 Task: Locate emails that do not include the word "meeting": `-meeting`.
Action: Mouse moved to (641, 94)
Screenshot: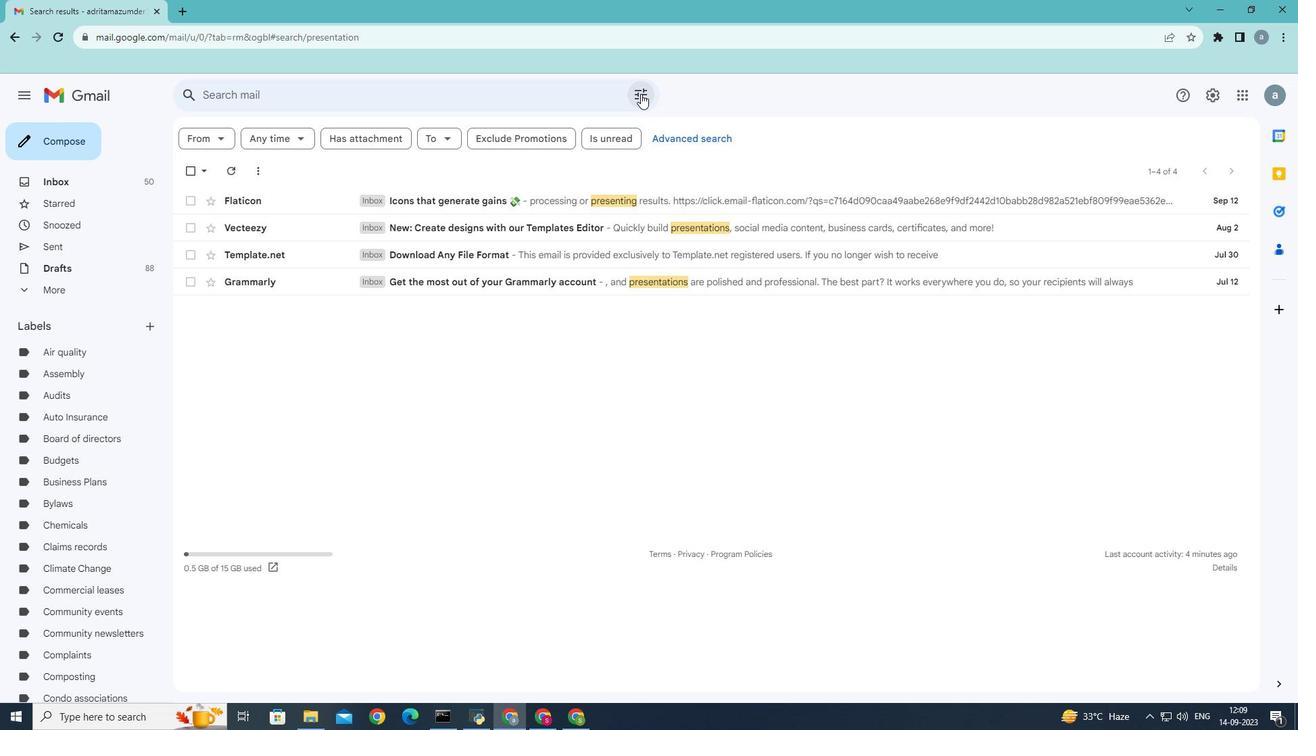 
Action: Mouse pressed left at (641, 94)
Screenshot: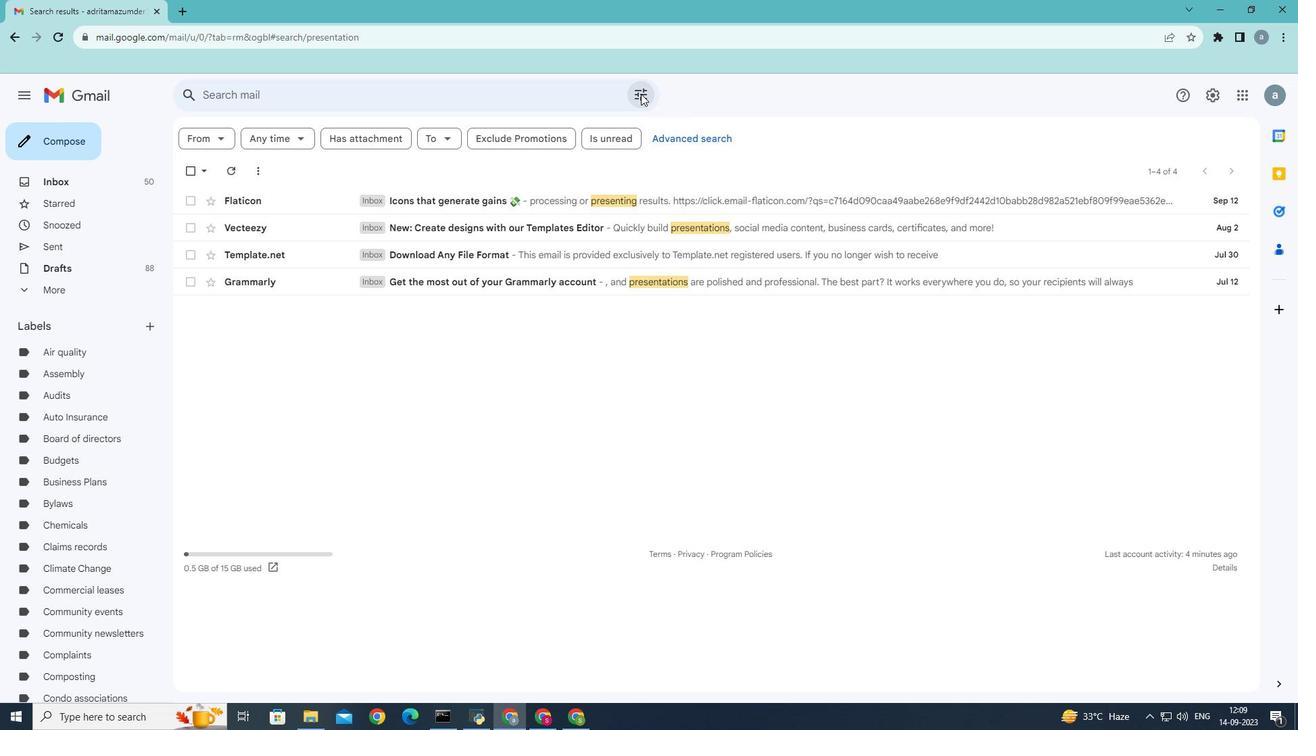 
Action: Mouse moved to (280, 218)
Screenshot: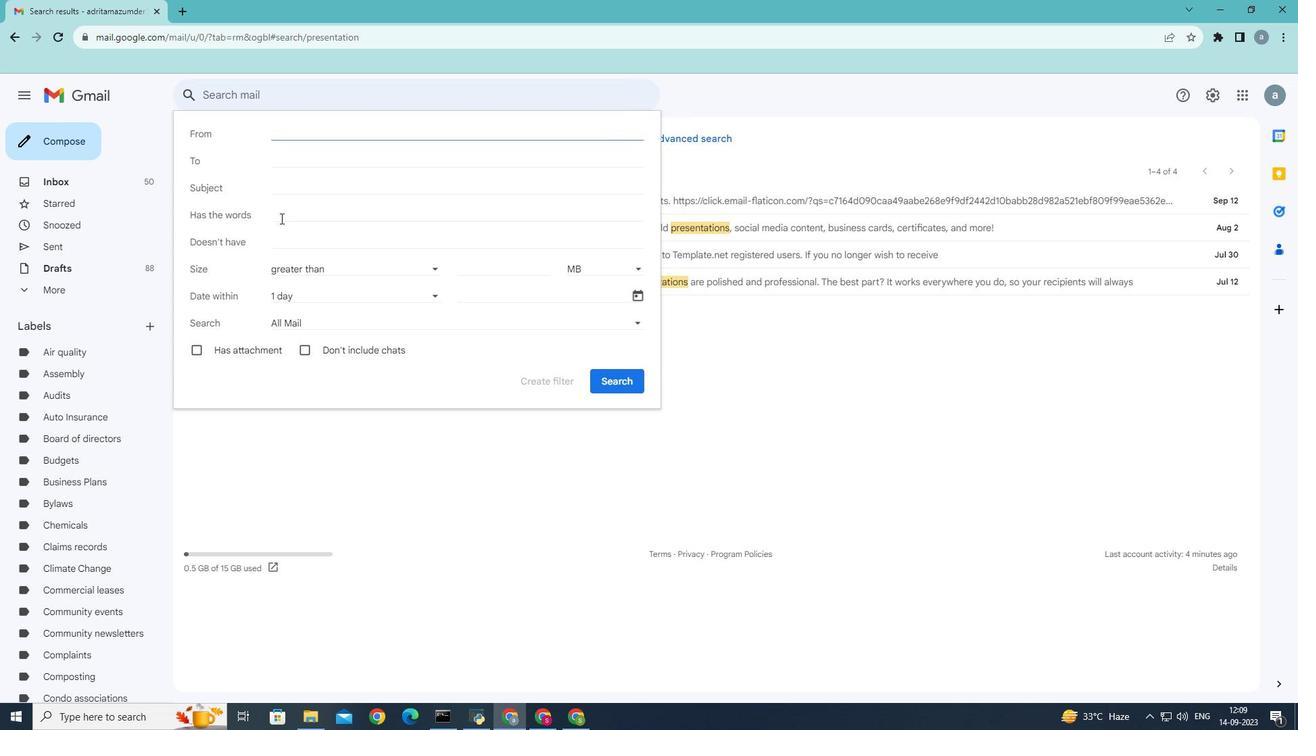 
Action: Mouse pressed left at (280, 218)
Screenshot: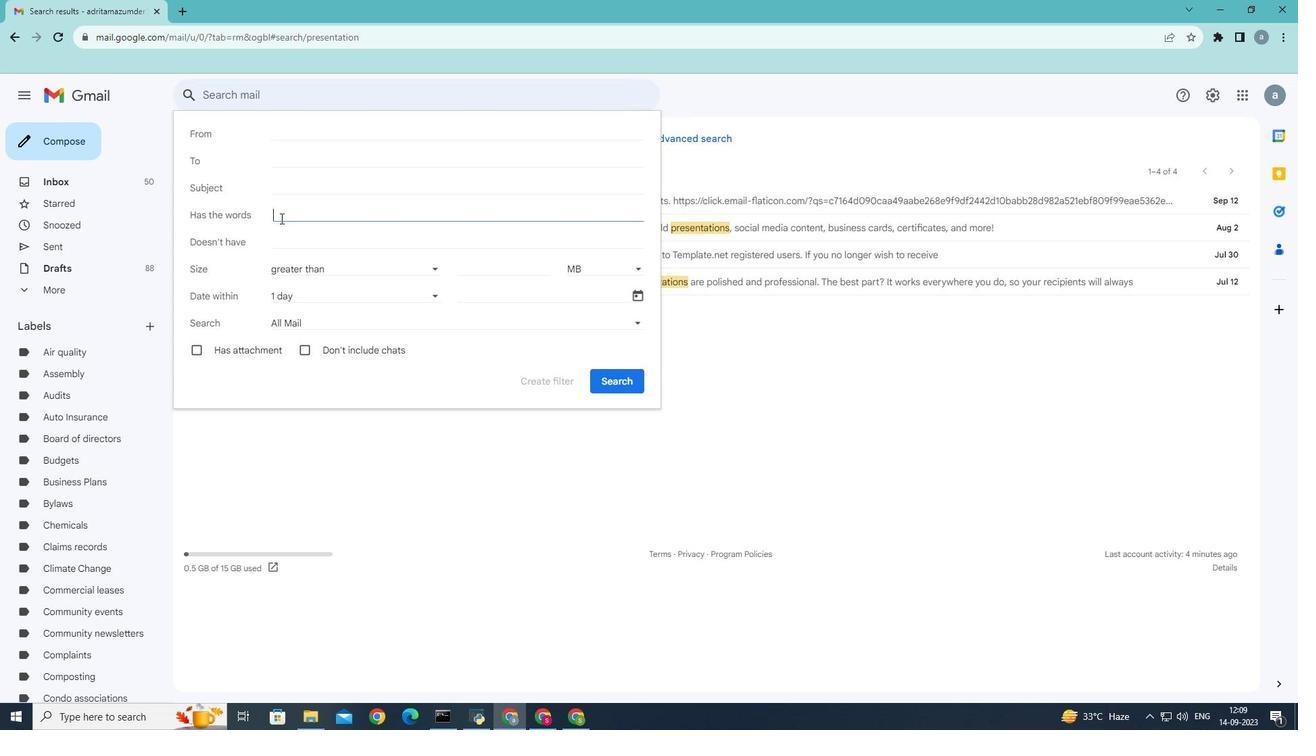 
Action: Key pressed meeting
Screenshot: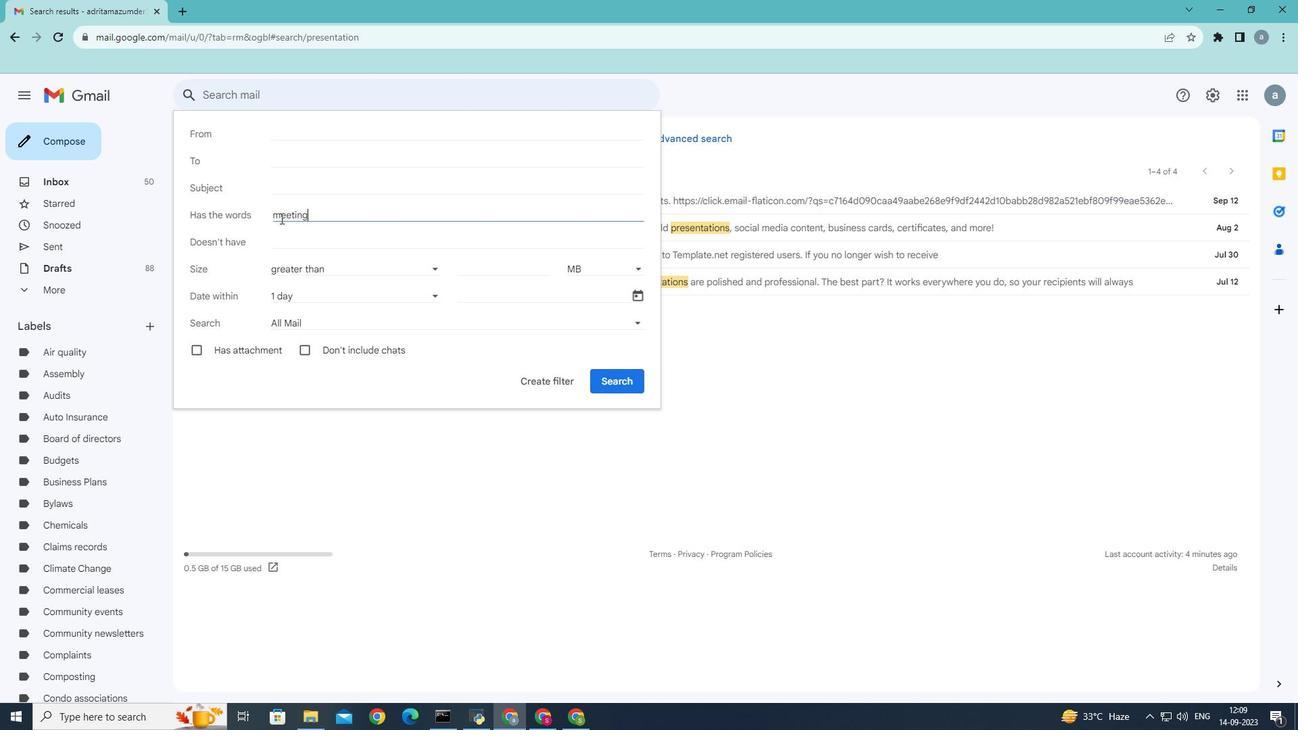 
Action: Mouse moved to (618, 388)
Screenshot: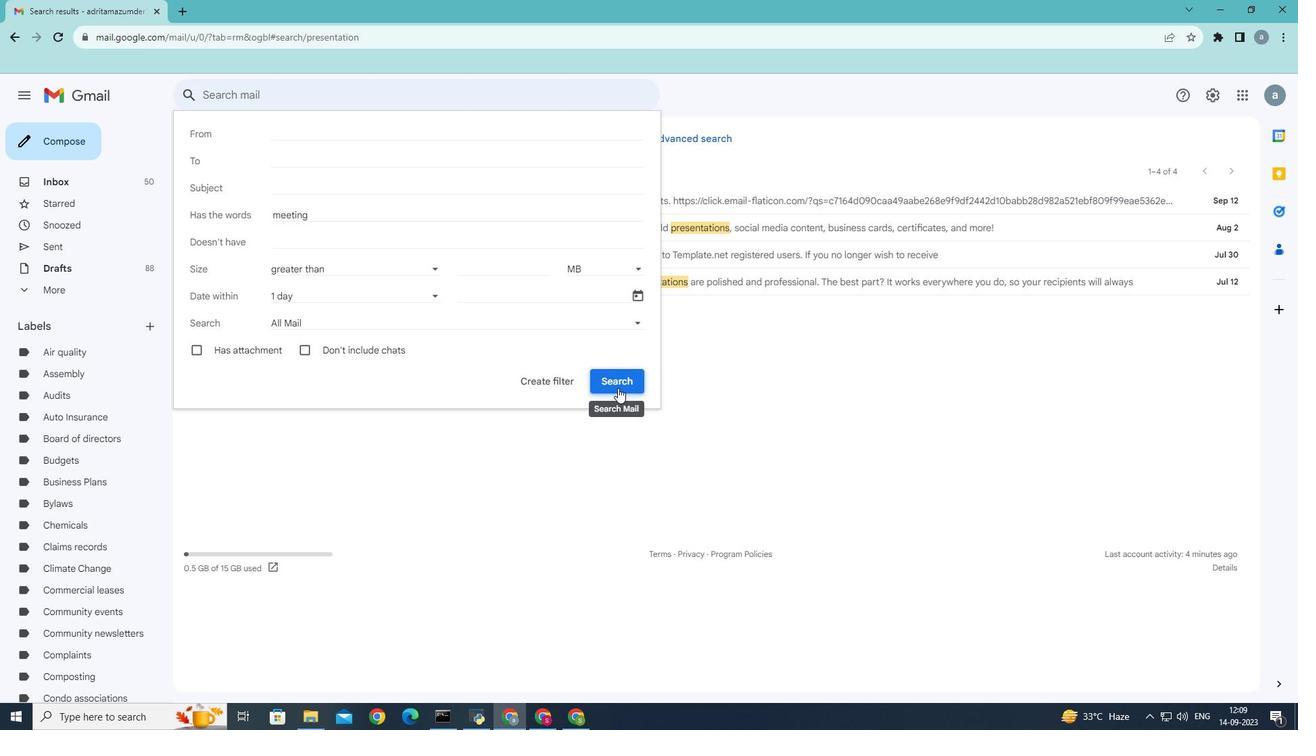 
Action: Mouse pressed left at (618, 388)
Screenshot: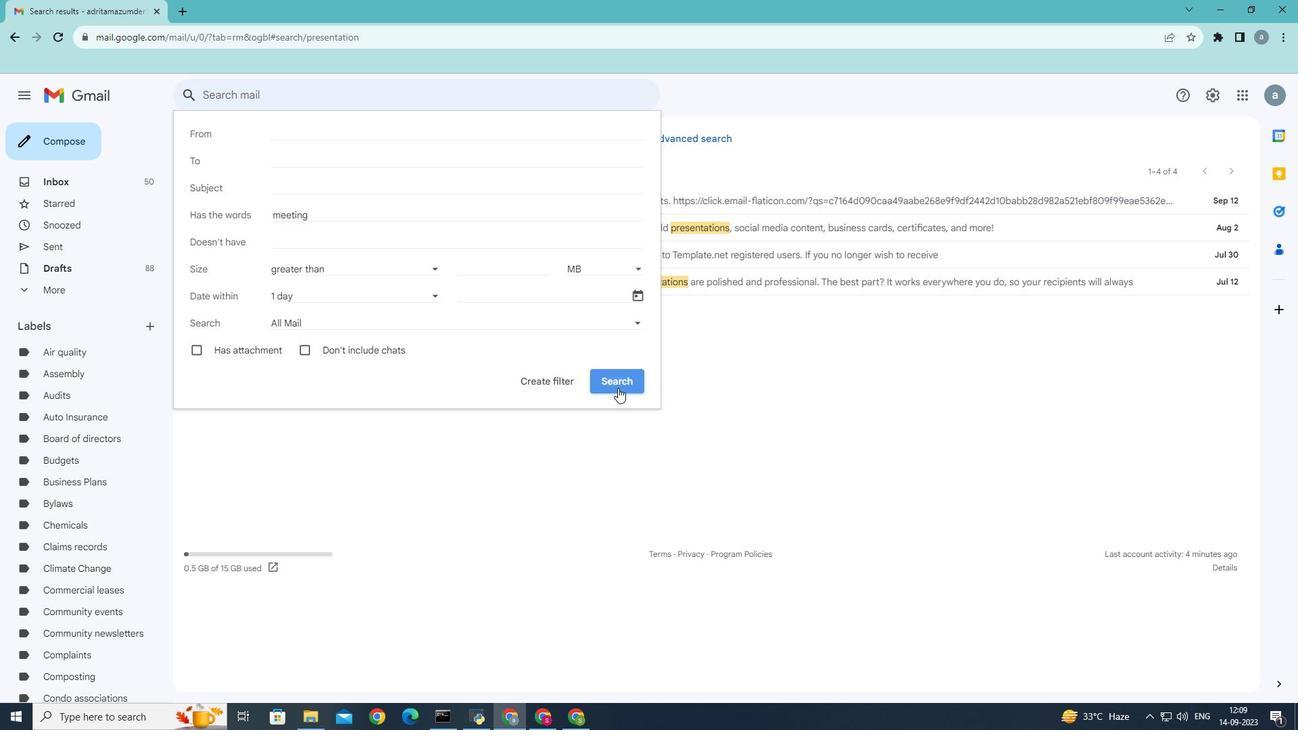 
Action: Mouse moved to (616, 386)
Screenshot: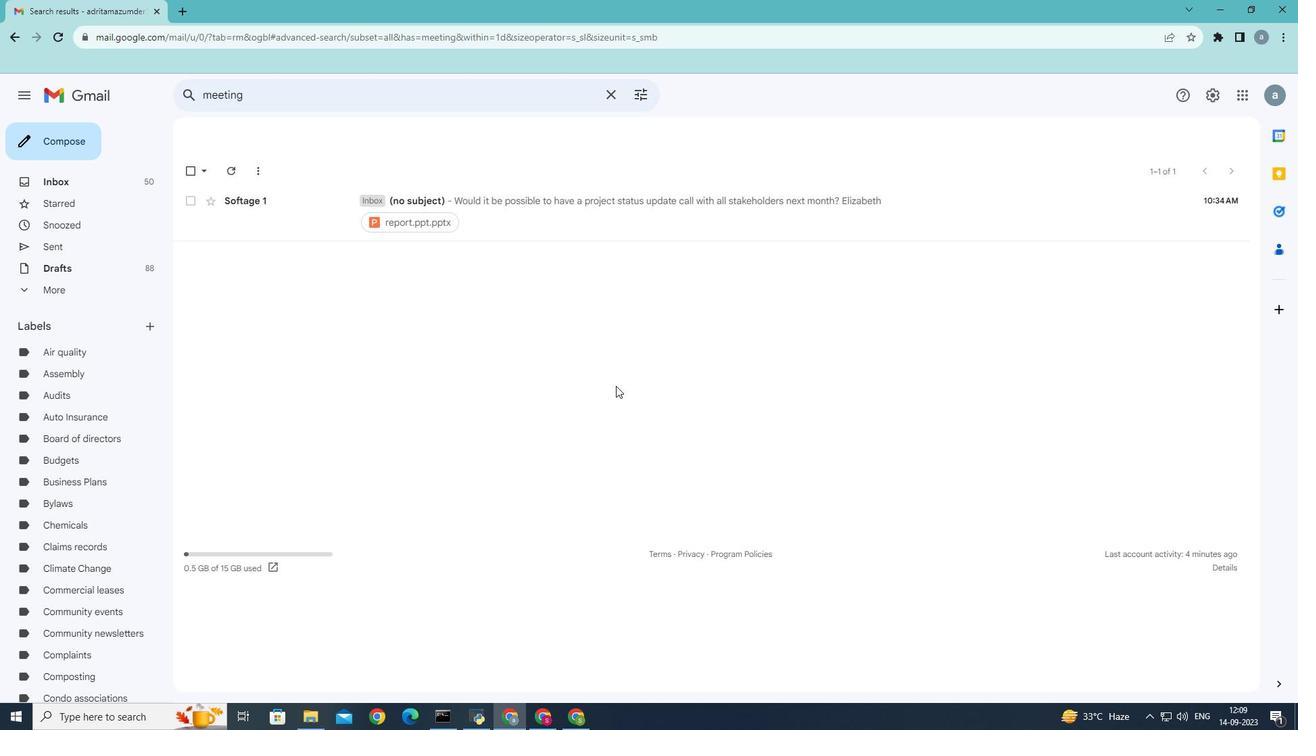 
